 Task: Filter tasks by start date for next week.
Action: Mouse moved to (13, 119)
Screenshot: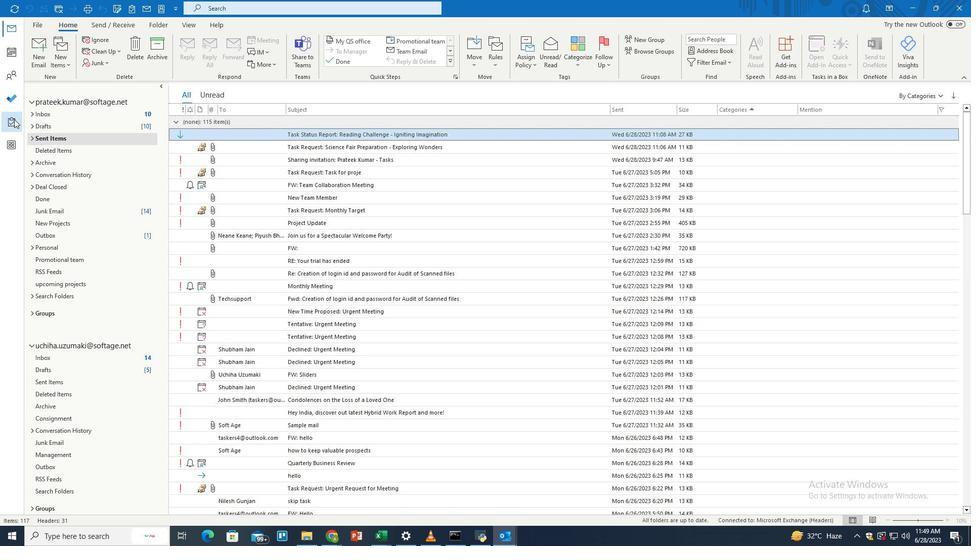 
Action: Mouse pressed left at (13, 119)
Screenshot: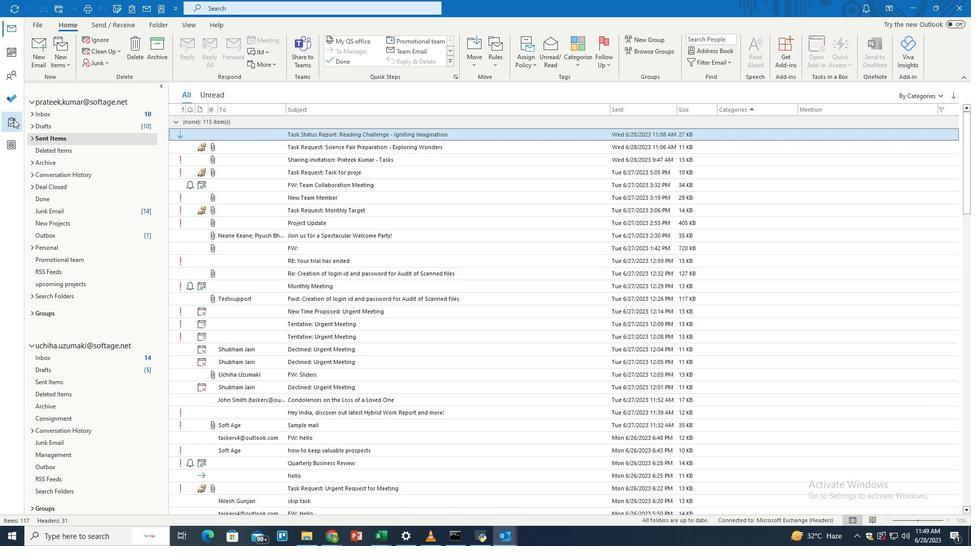 
Action: Mouse moved to (331, 10)
Screenshot: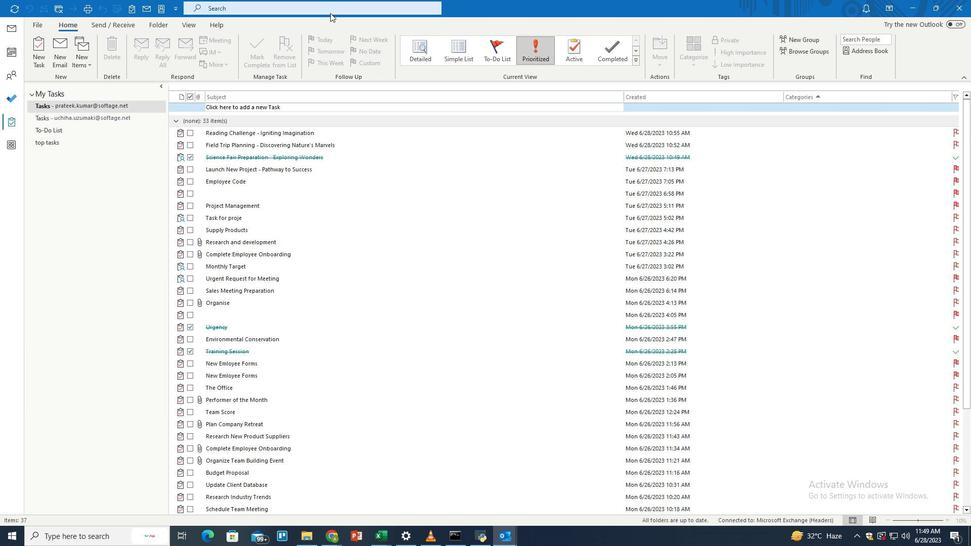 
Action: Mouse pressed left at (331, 10)
Screenshot: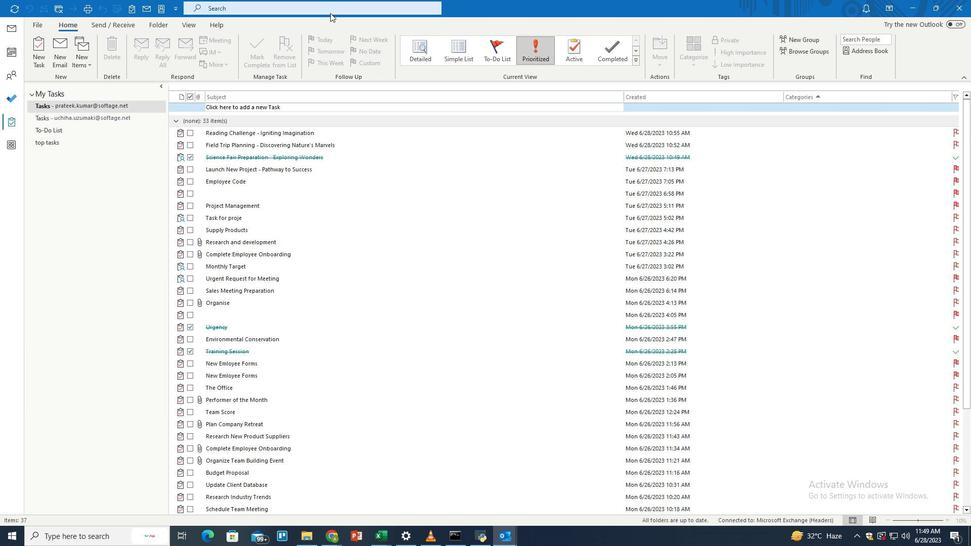 
Action: Mouse moved to (472, 7)
Screenshot: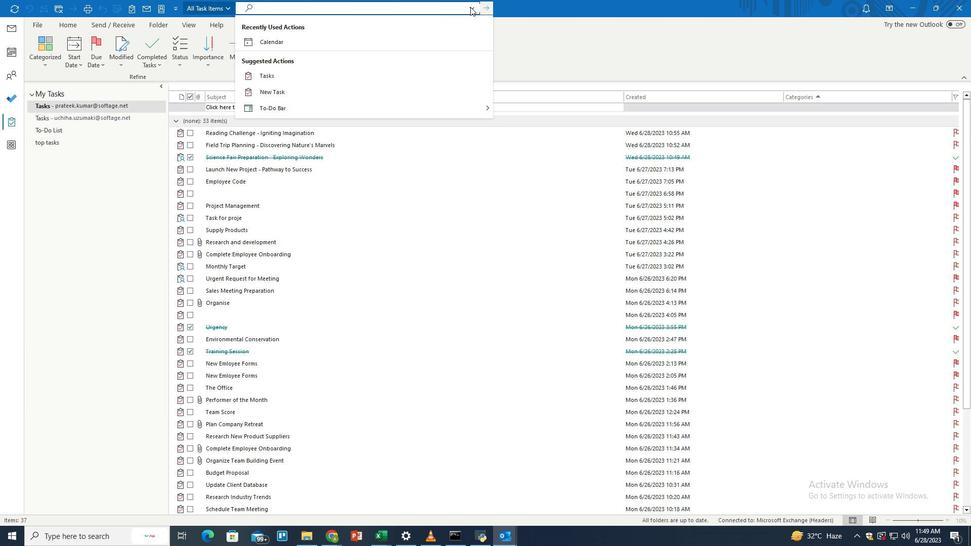 
Action: Mouse pressed left at (472, 7)
Screenshot: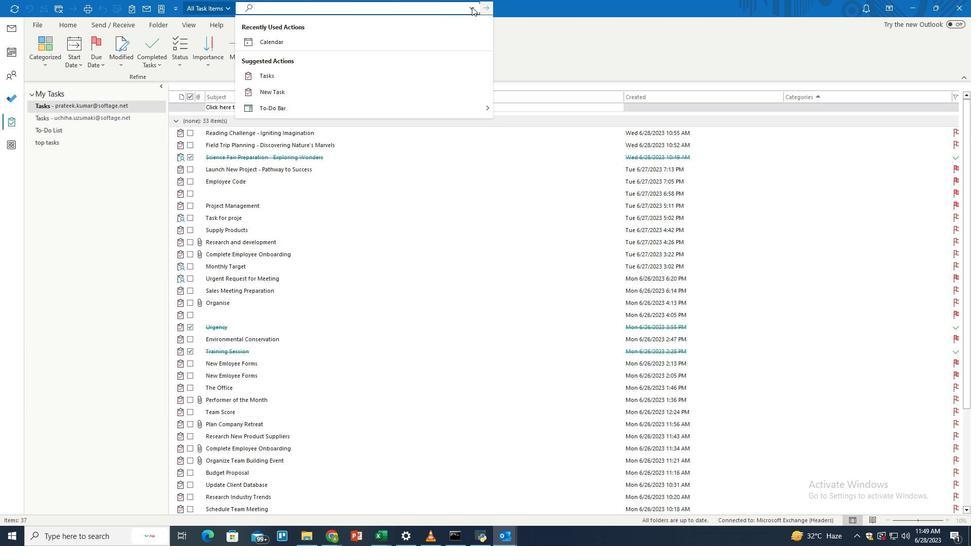 
Action: Mouse moved to (292, 184)
Screenshot: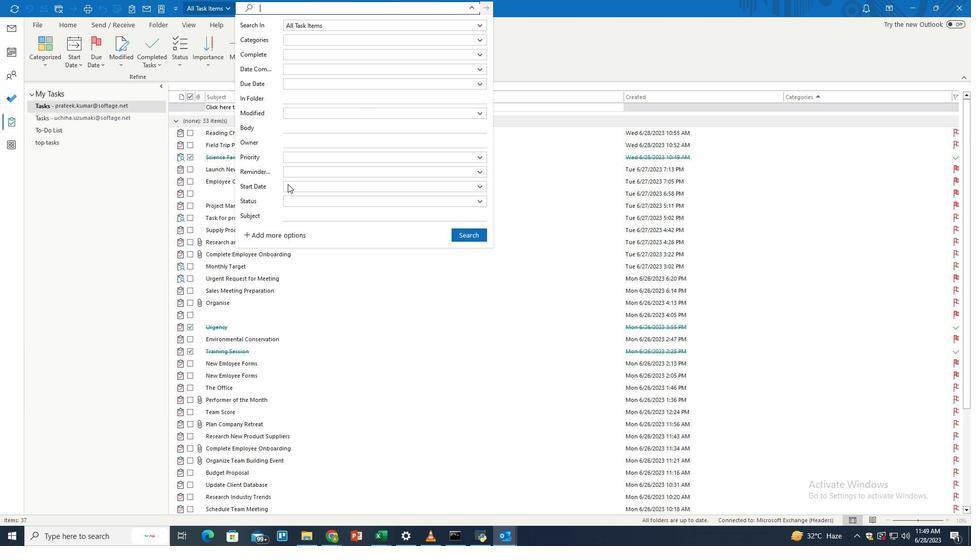 
Action: Mouse pressed left at (292, 184)
Screenshot: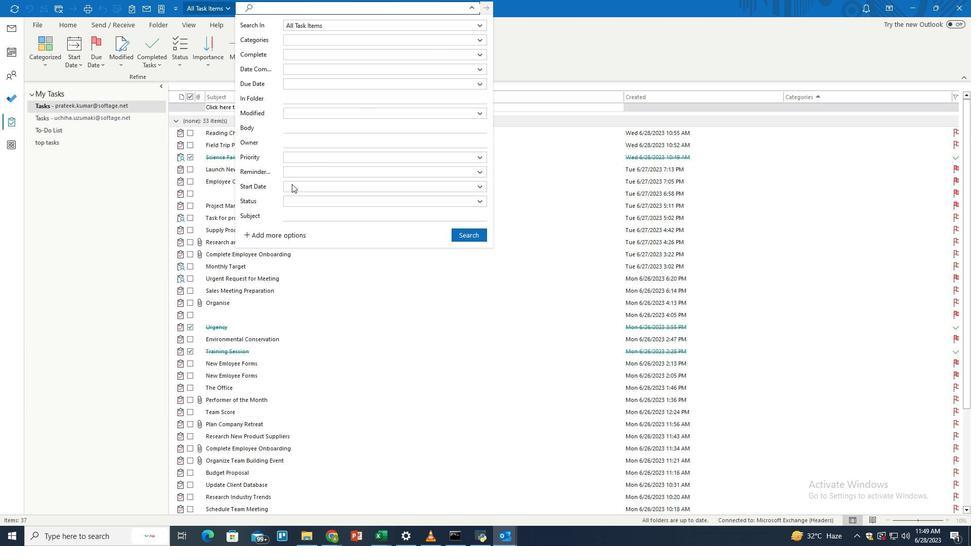 
Action: Mouse moved to (305, 245)
Screenshot: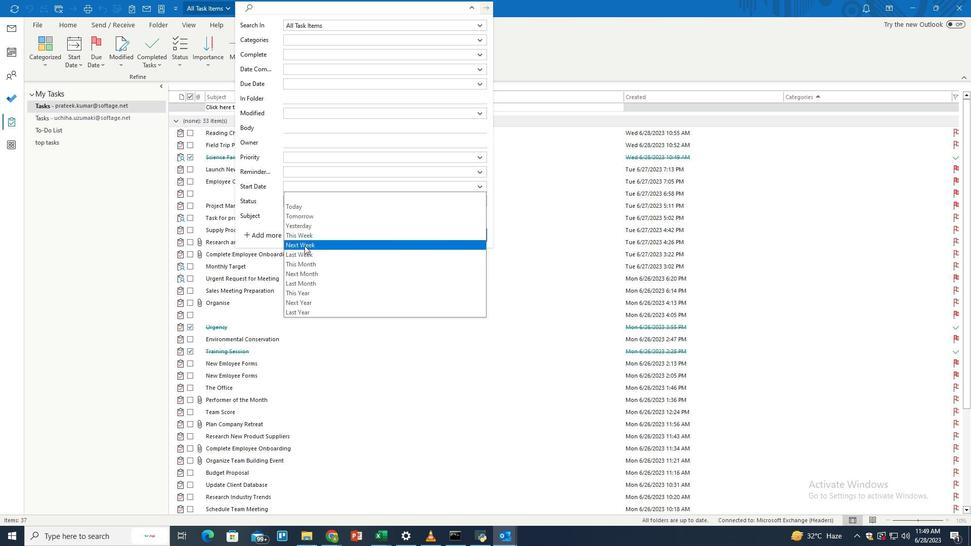 
Action: Mouse pressed left at (305, 245)
Screenshot: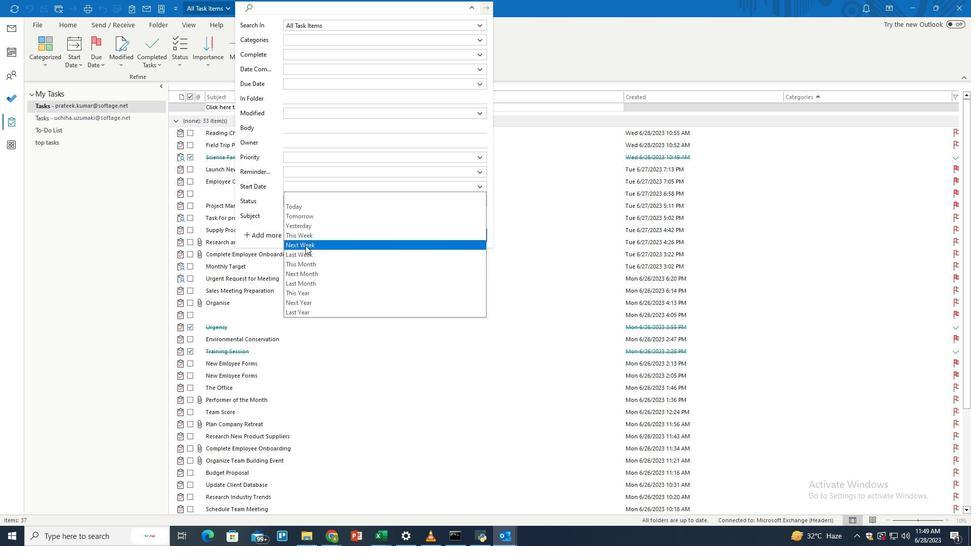 
Action: Mouse moved to (463, 236)
Screenshot: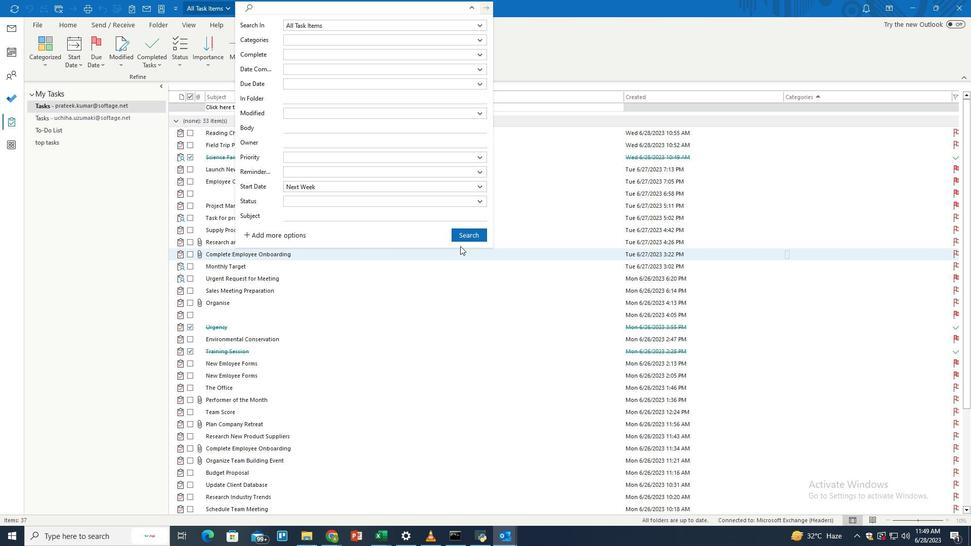 
Action: Mouse pressed left at (463, 236)
Screenshot: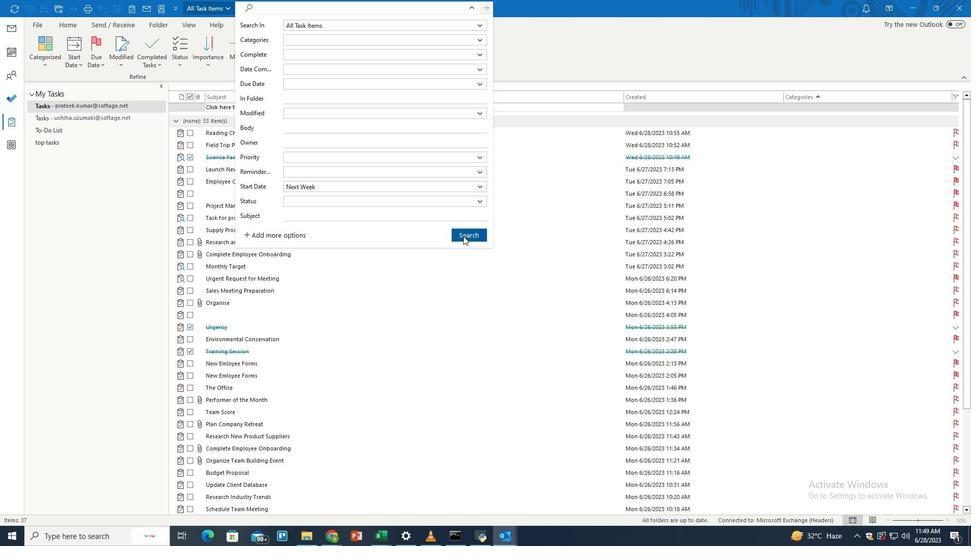 
Action: Mouse moved to (463, 235)
Screenshot: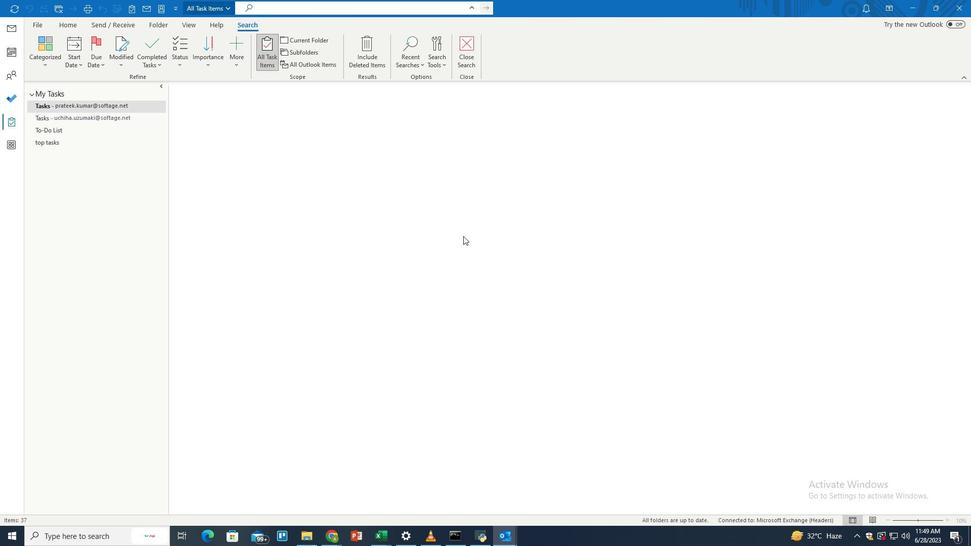 
